 Task: Filter courses by subject and topic,"Hiring and Interviewing".
Action: Mouse moved to (336, 80)
Screenshot: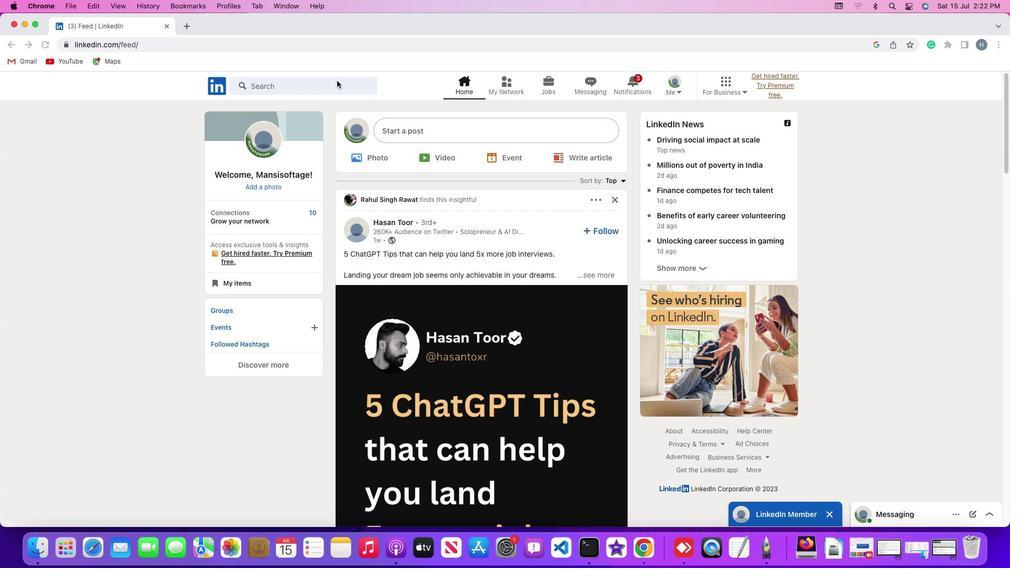 
Action: Mouse pressed left at (336, 80)
Screenshot: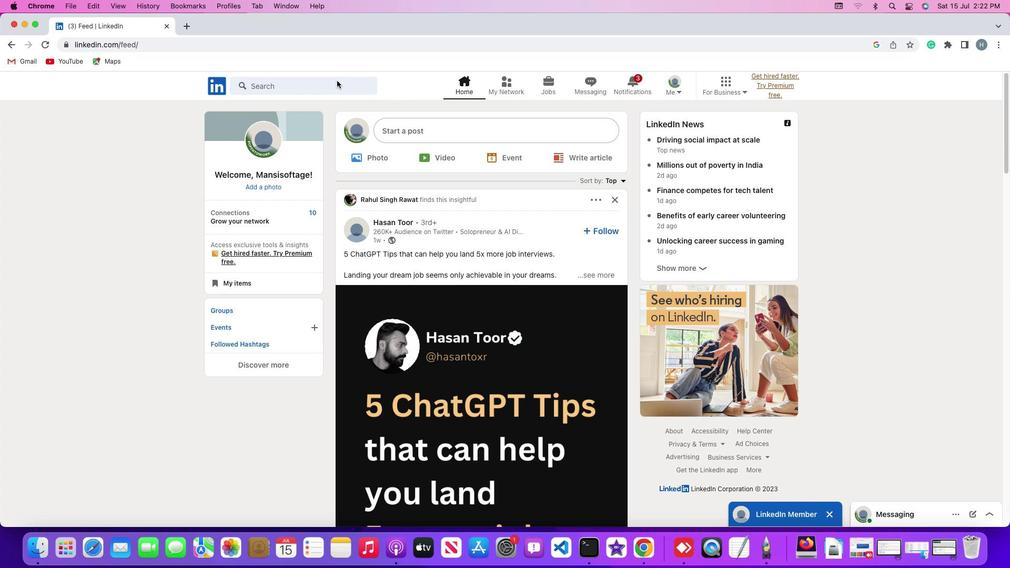 
Action: Mouse pressed left at (336, 80)
Screenshot: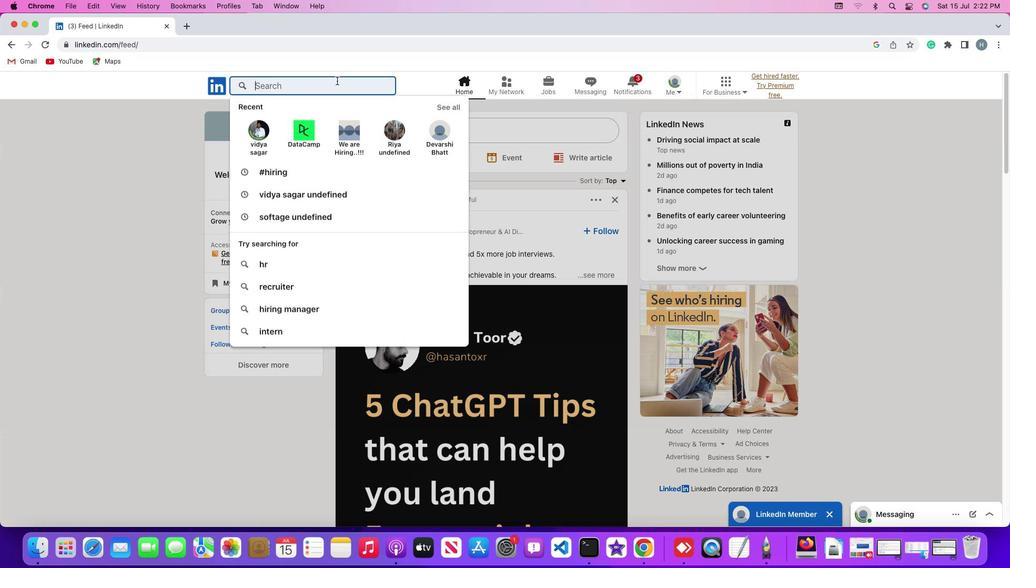 
Action: Key pressed Key.shift'#''h''i''r''i''n''g'Key.enter
Screenshot: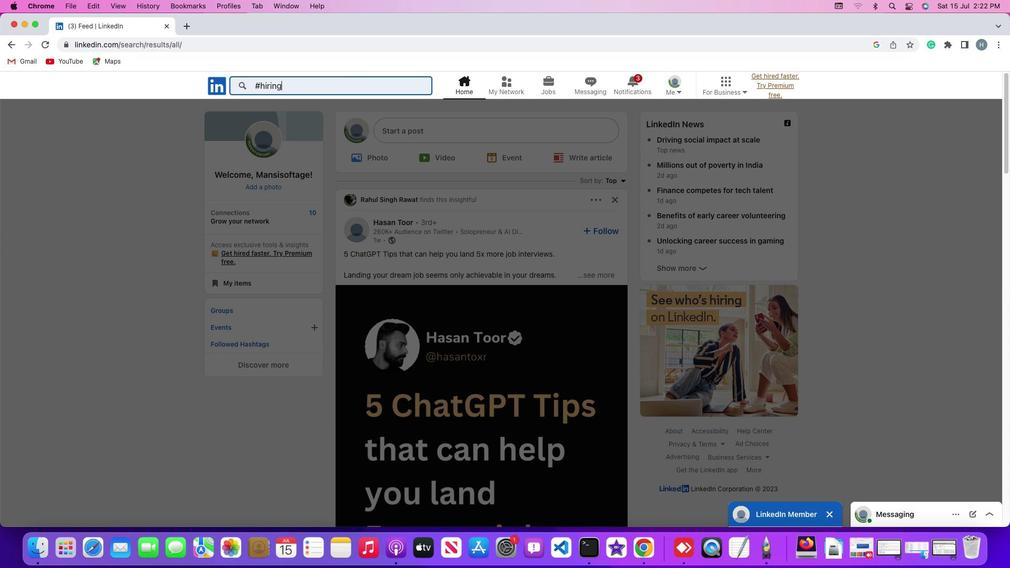 
Action: Mouse moved to (557, 113)
Screenshot: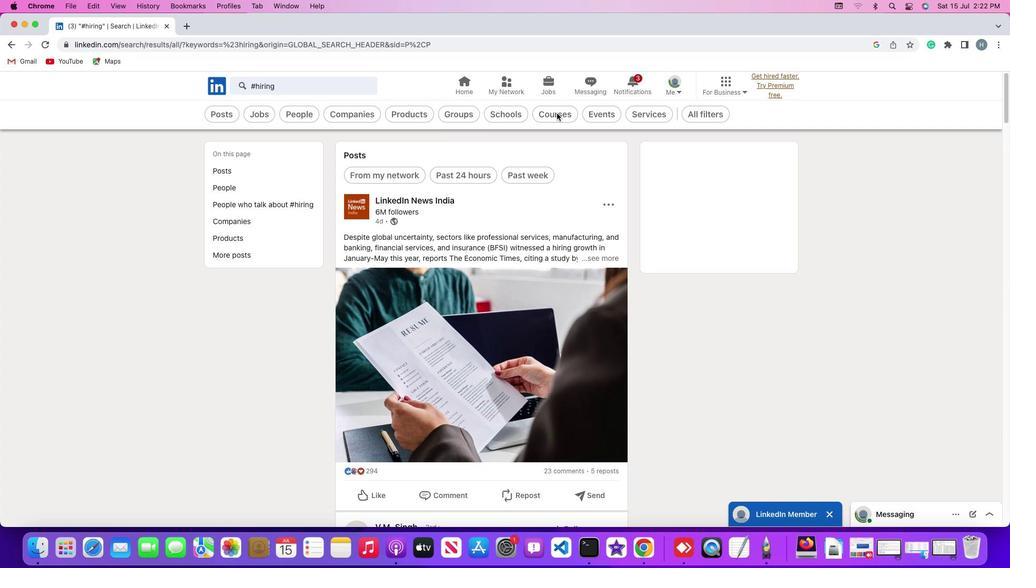 
Action: Mouse pressed left at (557, 113)
Screenshot: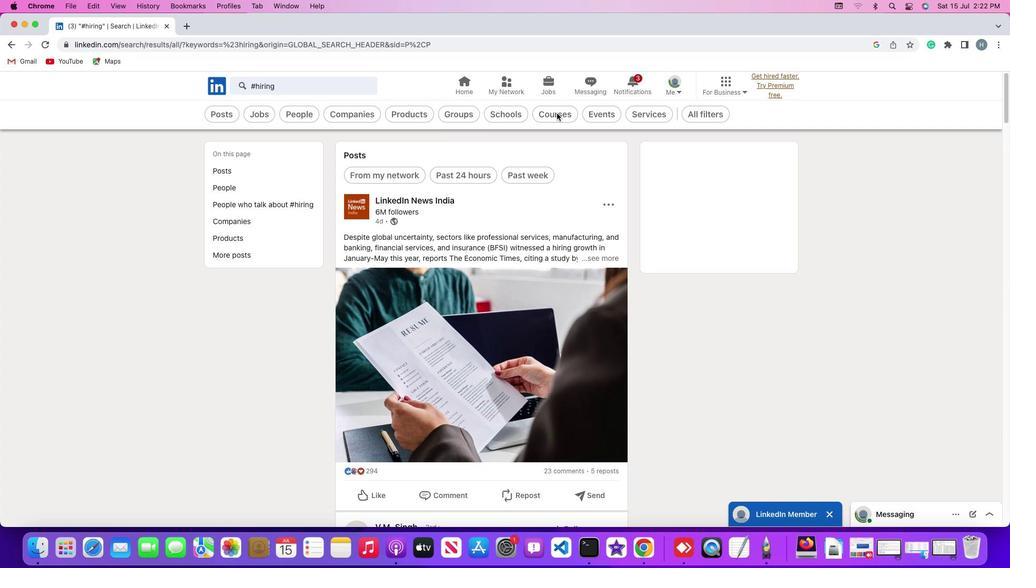 
Action: Mouse moved to (559, 112)
Screenshot: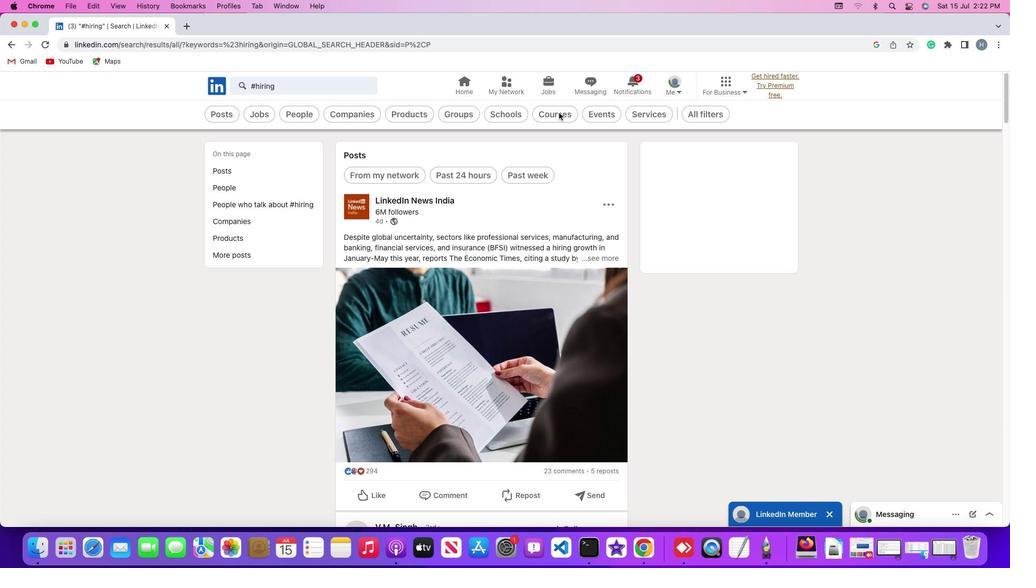 
Action: Mouse pressed left at (559, 112)
Screenshot: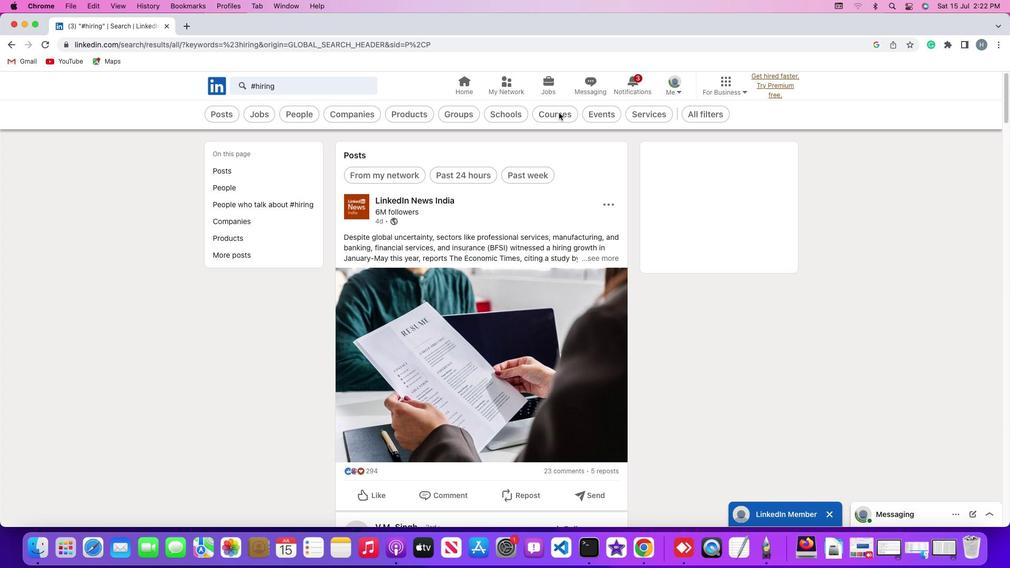 
Action: Mouse pressed left at (559, 112)
Screenshot: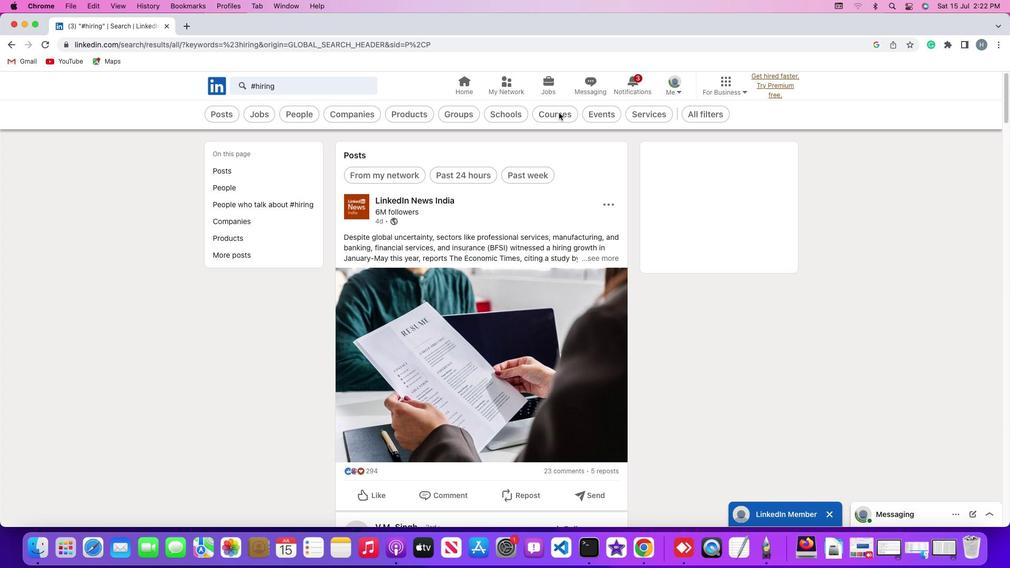 
Action: Mouse pressed left at (559, 112)
Screenshot: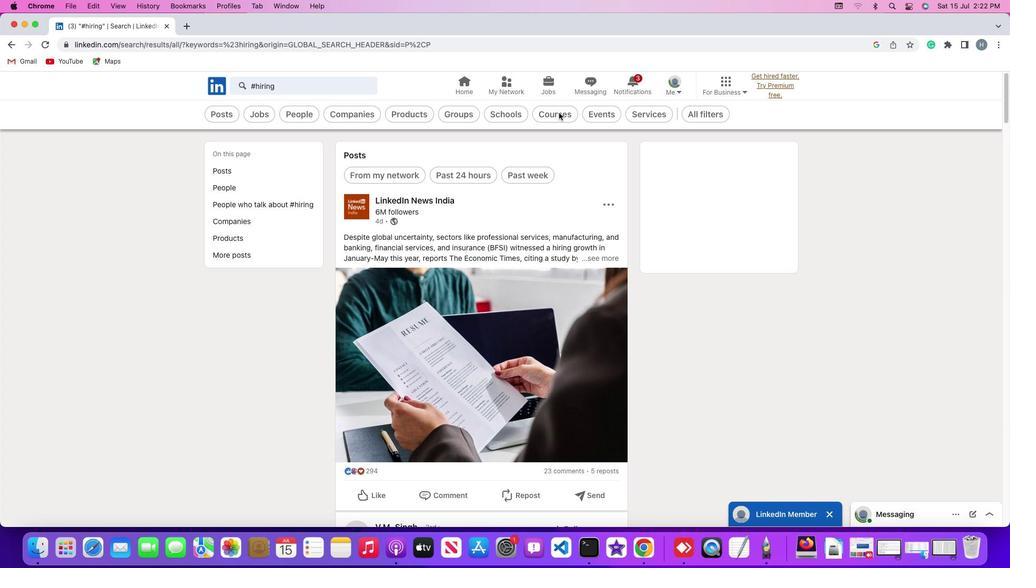 
Action: Mouse moved to (457, 113)
Screenshot: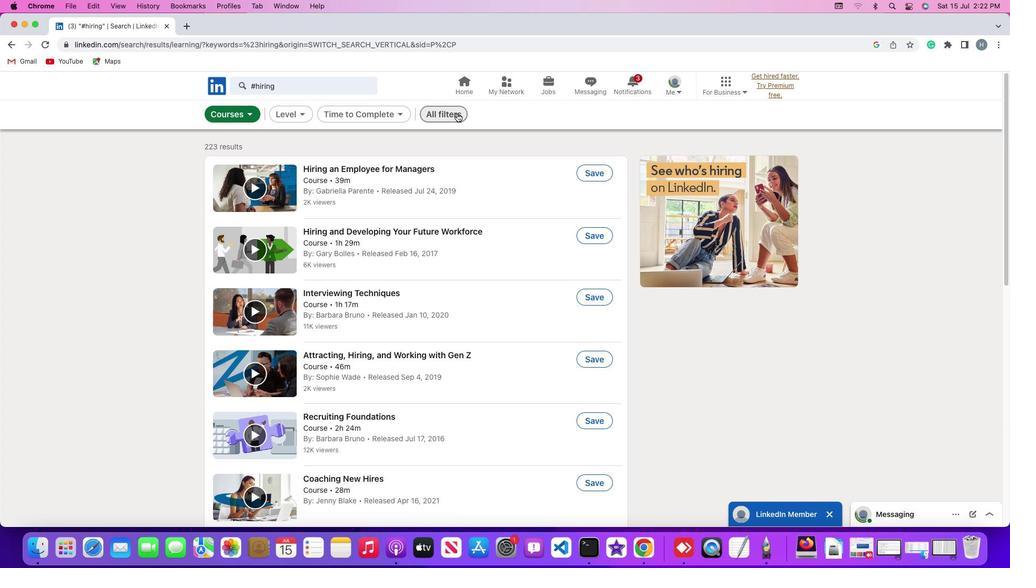 
Action: Mouse pressed left at (457, 113)
Screenshot: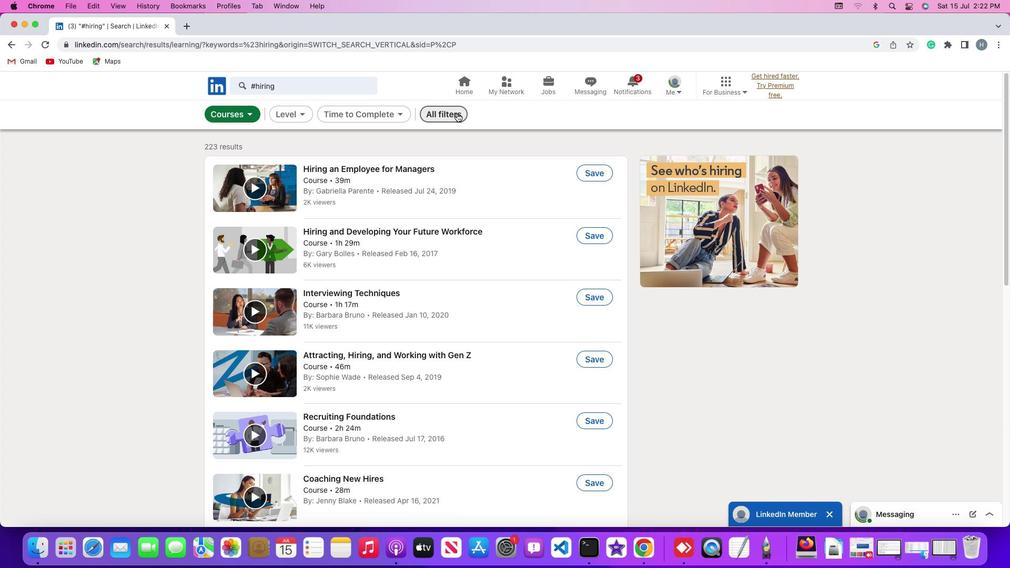 
Action: Mouse moved to (821, 366)
Screenshot: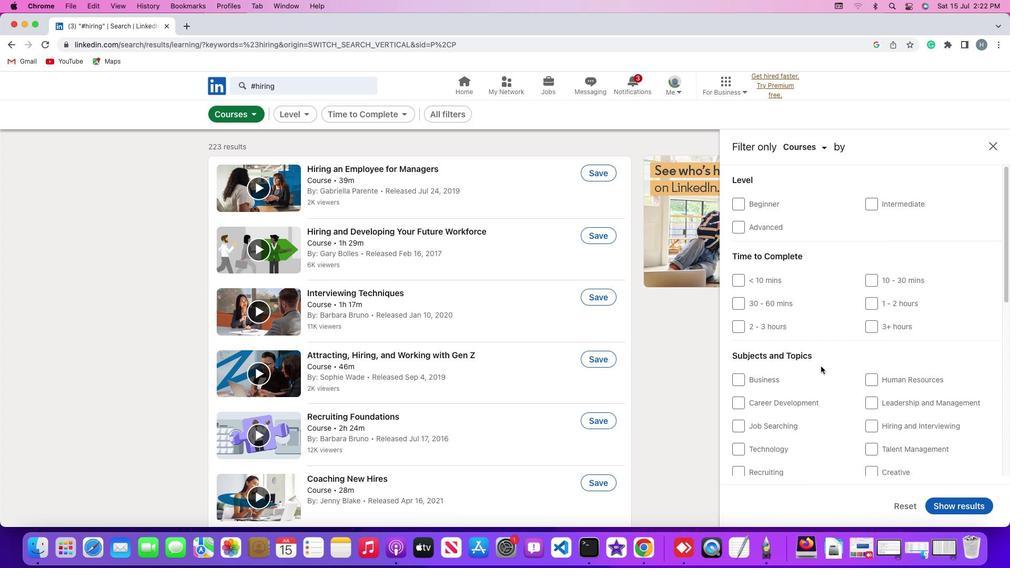 
Action: Mouse scrolled (821, 366) with delta (0, 0)
Screenshot: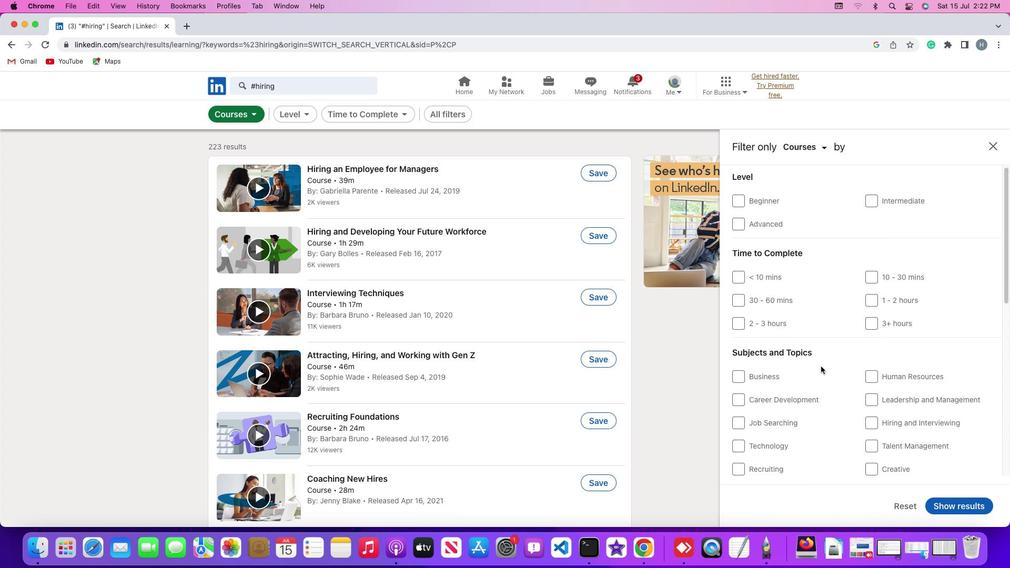 
Action: Mouse scrolled (821, 366) with delta (0, 0)
Screenshot: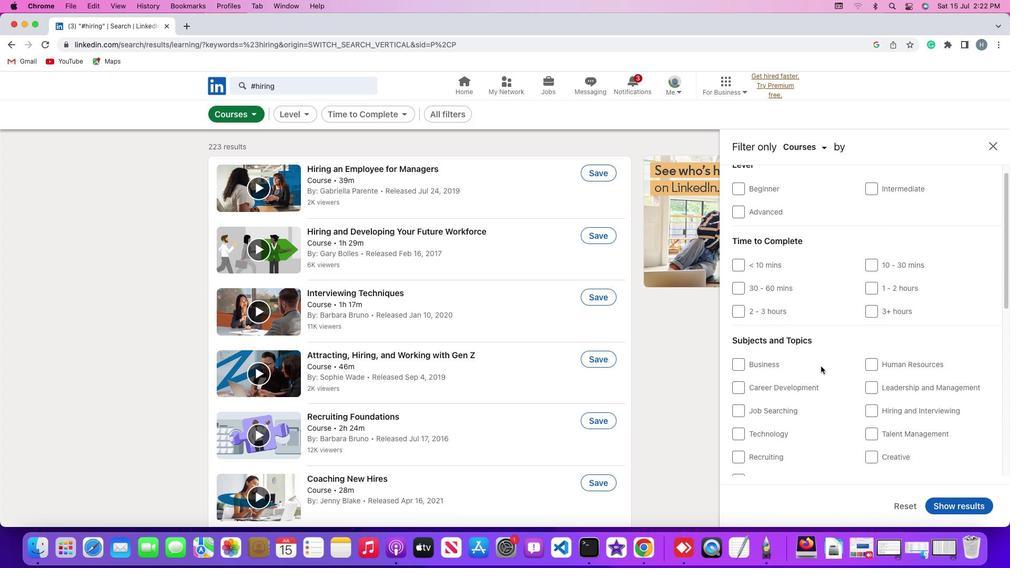 
Action: Mouse scrolled (821, 366) with delta (0, 0)
Screenshot: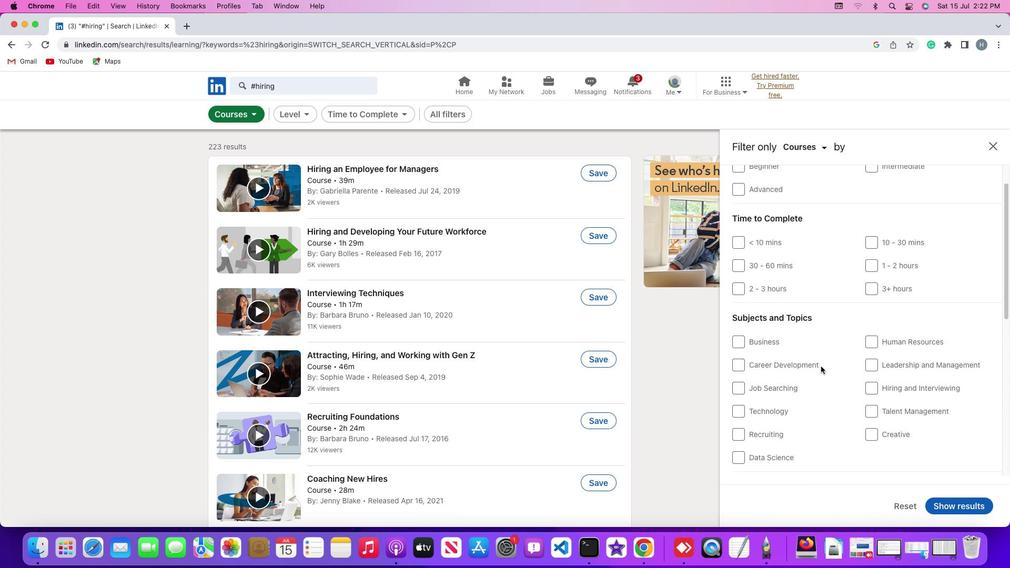 
Action: Mouse scrolled (821, 366) with delta (0, 0)
Screenshot: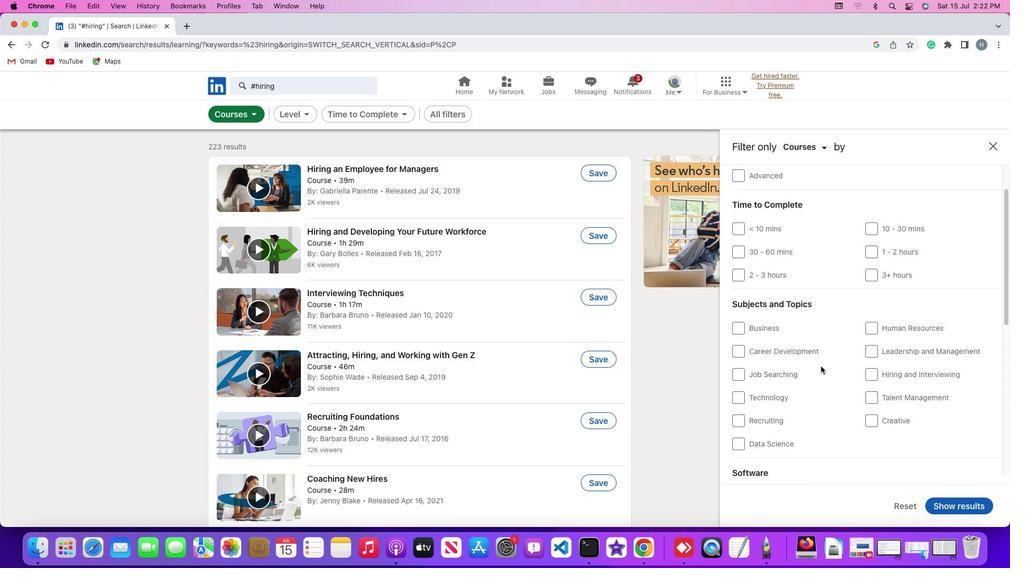 
Action: Mouse scrolled (821, 366) with delta (0, 0)
Screenshot: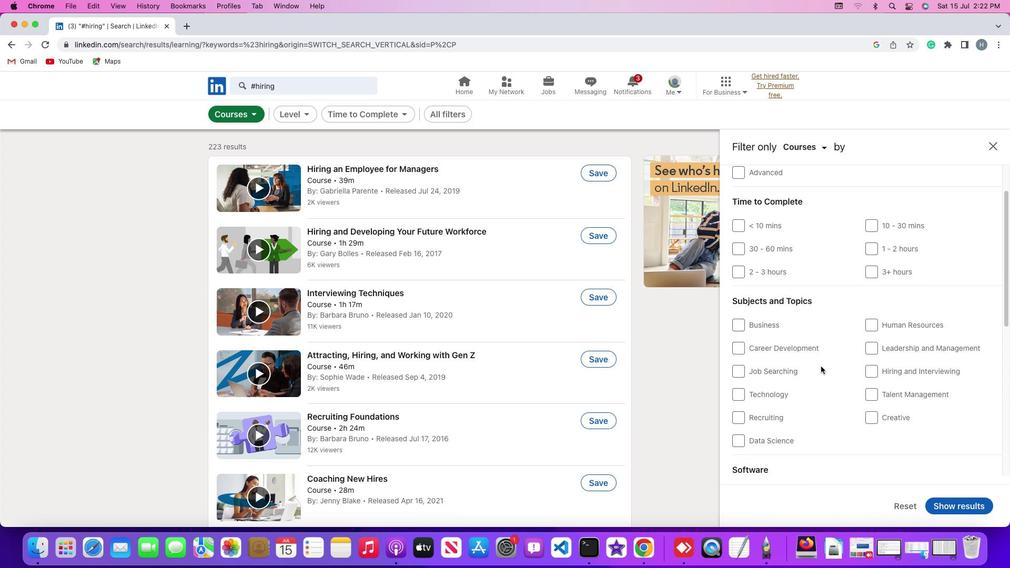 
Action: Mouse scrolled (821, 366) with delta (0, 0)
Screenshot: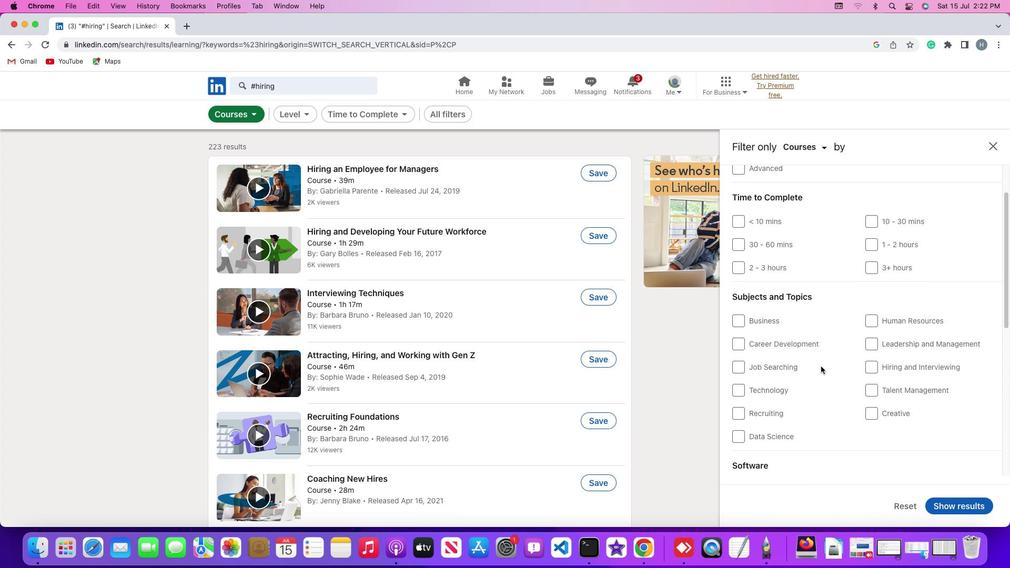 
Action: Mouse scrolled (821, 366) with delta (0, 0)
Screenshot: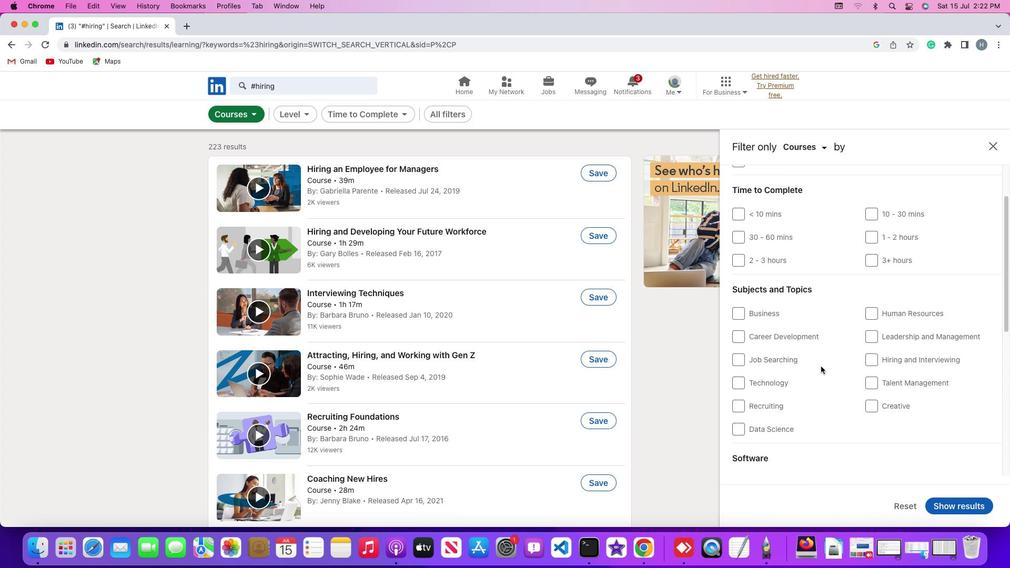 
Action: Mouse moved to (872, 354)
Screenshot: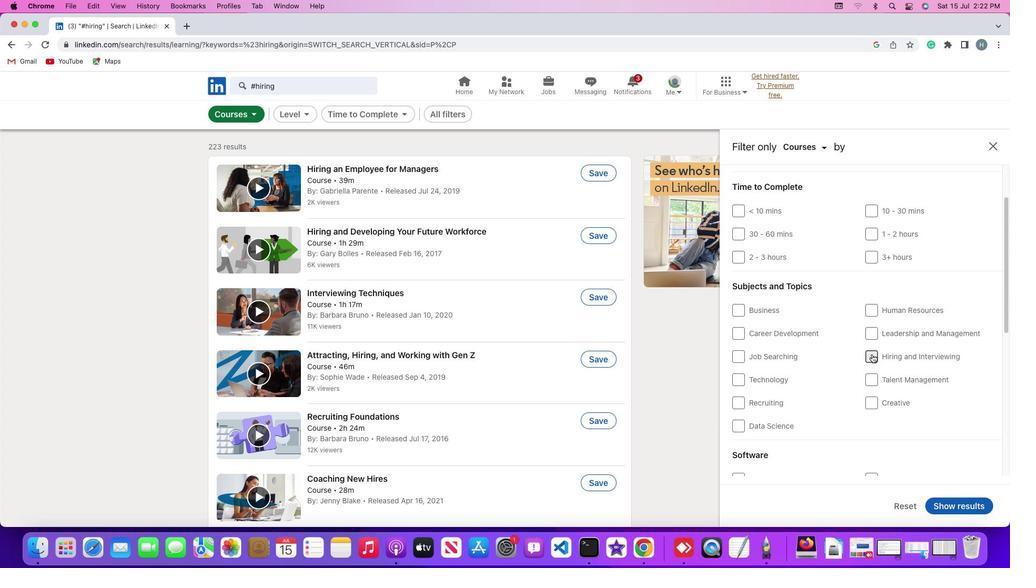 
Action: Mouse pressed left at (872, 354)
Screenshot: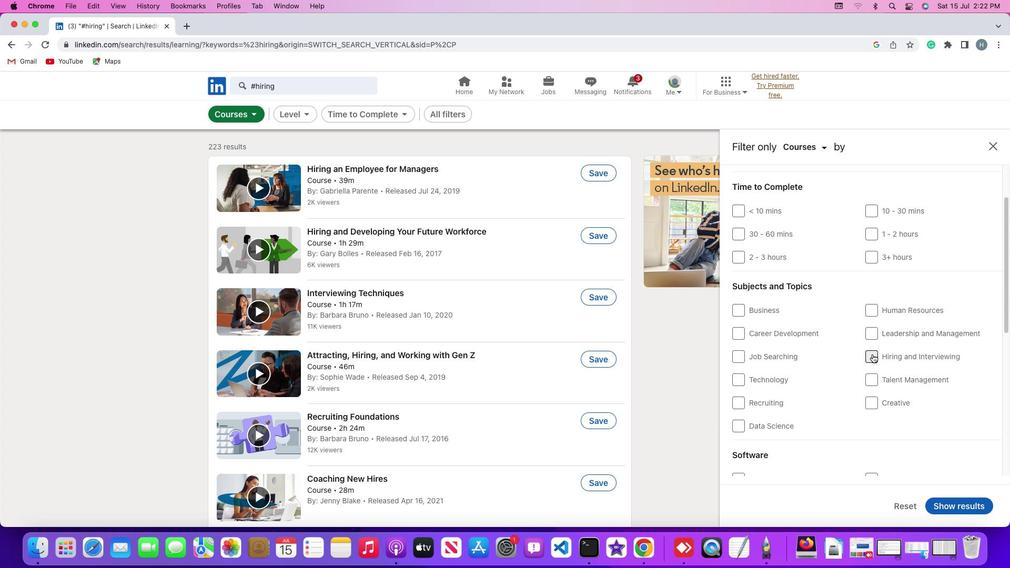 
Action: Mouse moved to (951, 507)
Screenshot: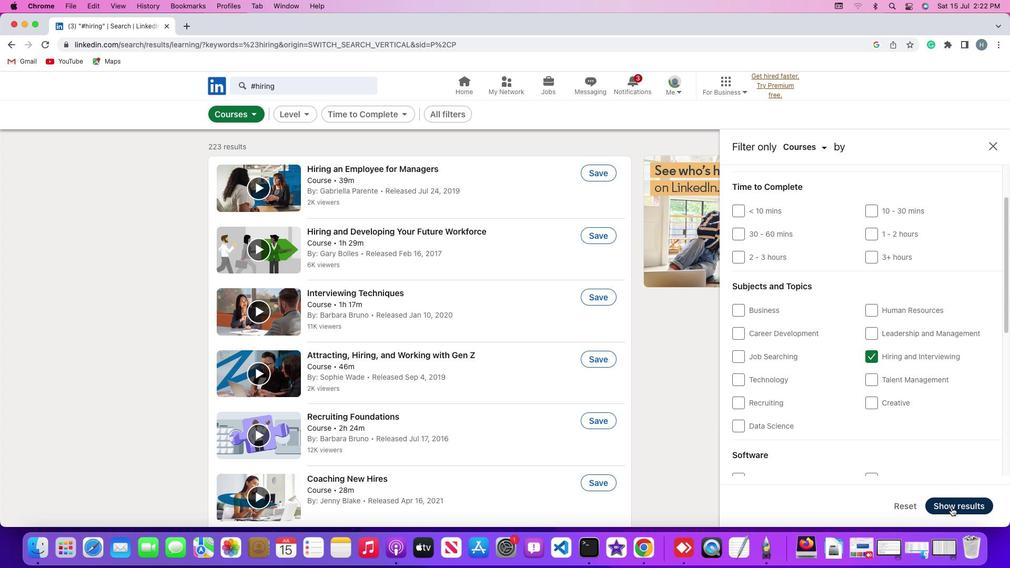 
Action: Mouse pressed left at (951, 507)
Screenshot: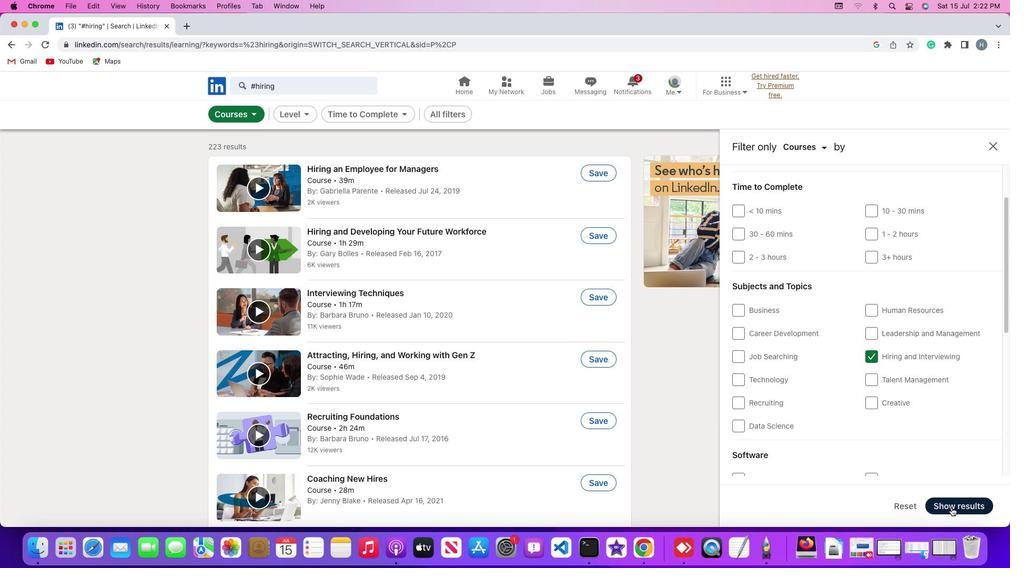 
Action: Mouse moved to (737, 332)
Screenshot: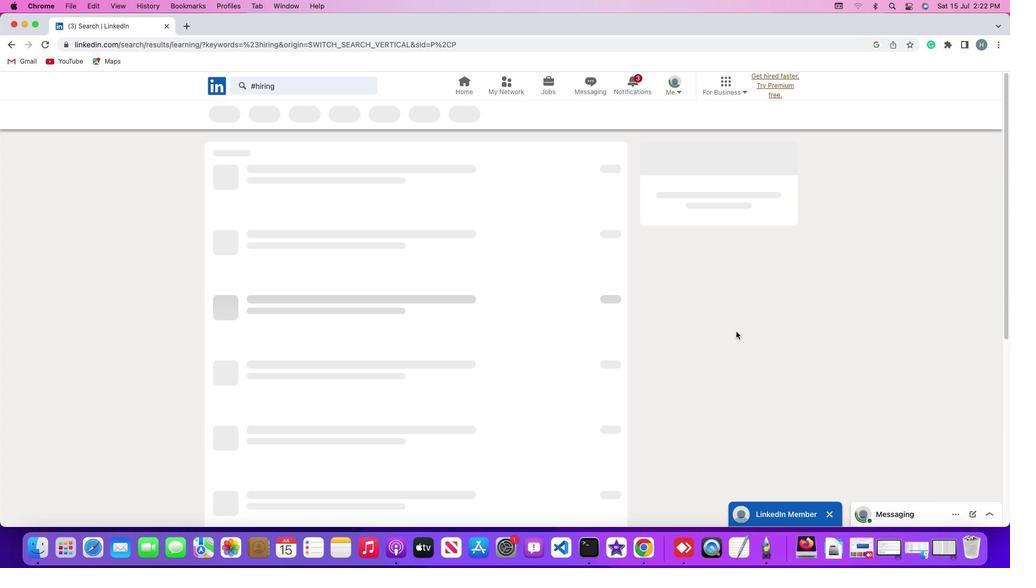 
